 Task: Create a rule when a start date in next week is set on card.
Action: Mouse moved to (413, 373)
Screenshot: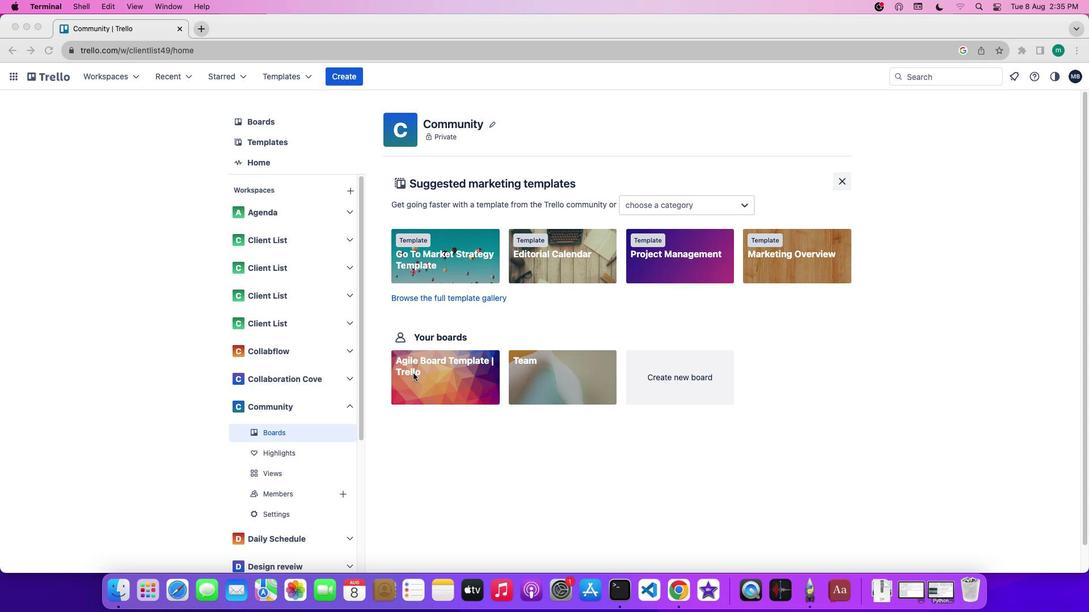 
Action: Mouse pressed left at (413, 373)
Screenshot: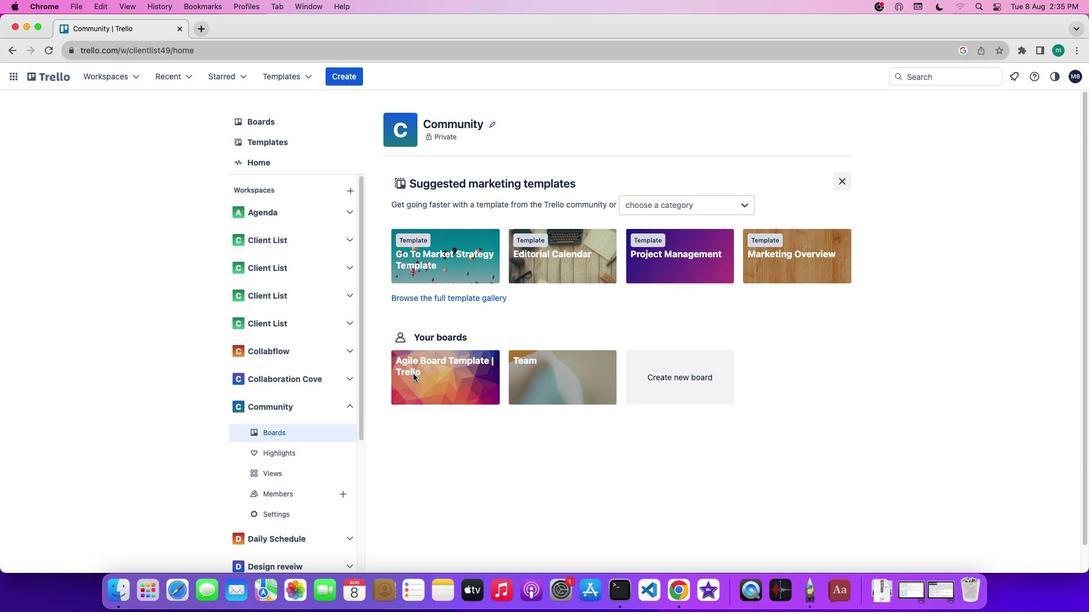 
Action: Mouse moved to (413, 373)
Screenshot: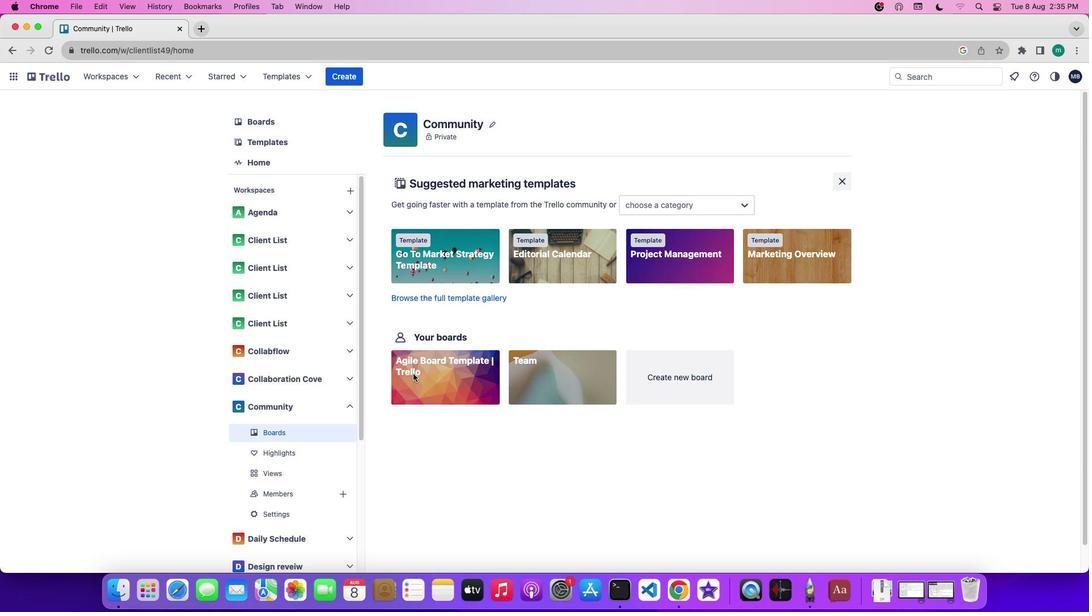 
Action: Mouse pressed left at (413, 373)
Screenshot: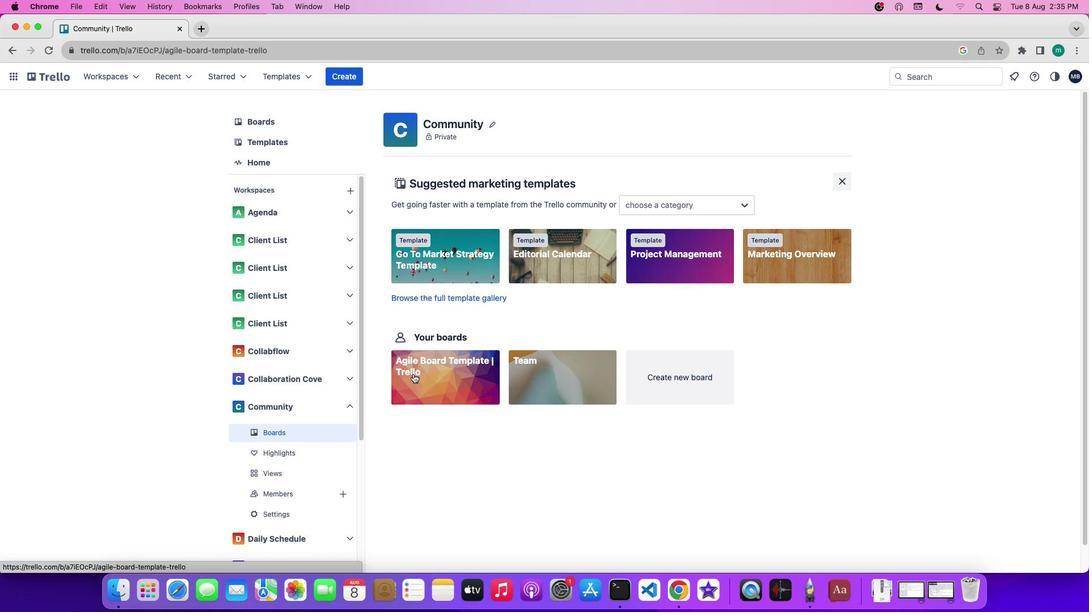 
Action: Mouse moved to (987, 253)
Screenshot: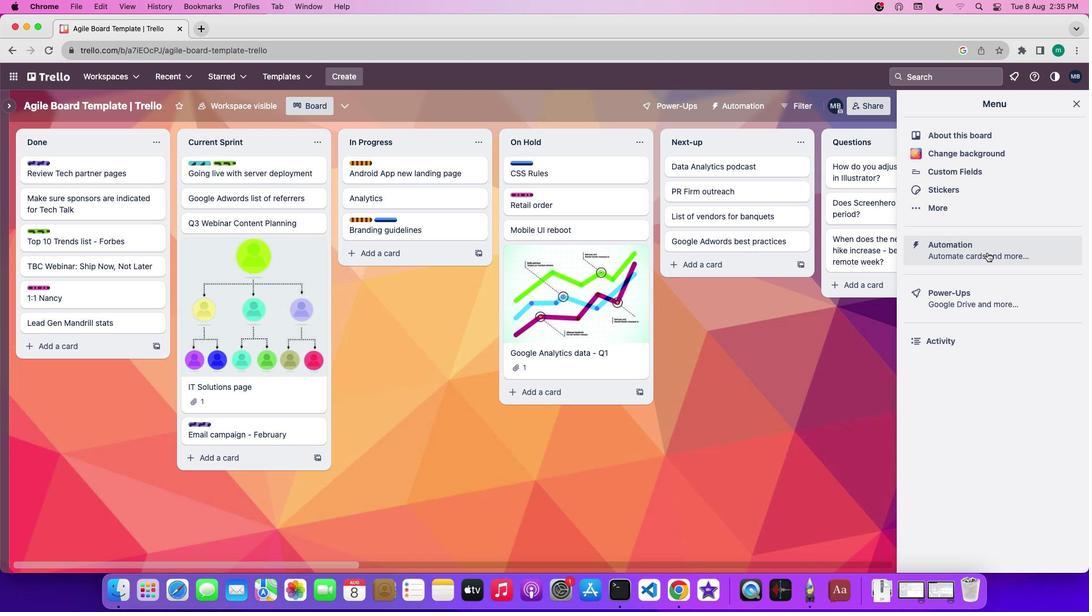 
Action: Mouse pressed left at (987, 253)
Screenshot: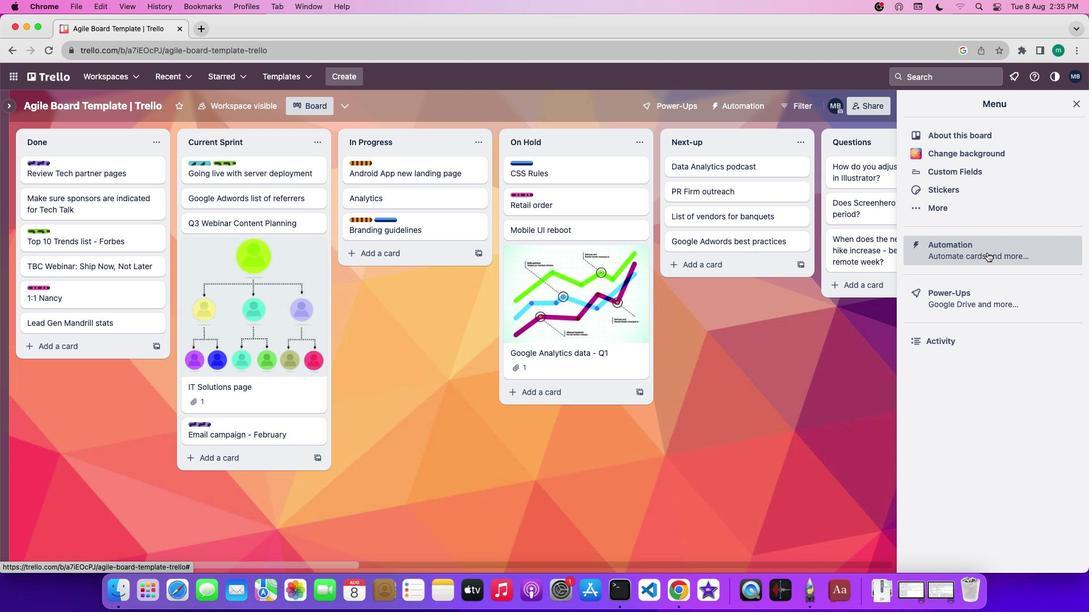 
Action: Mouse moved to (81, 196)
Screenshot: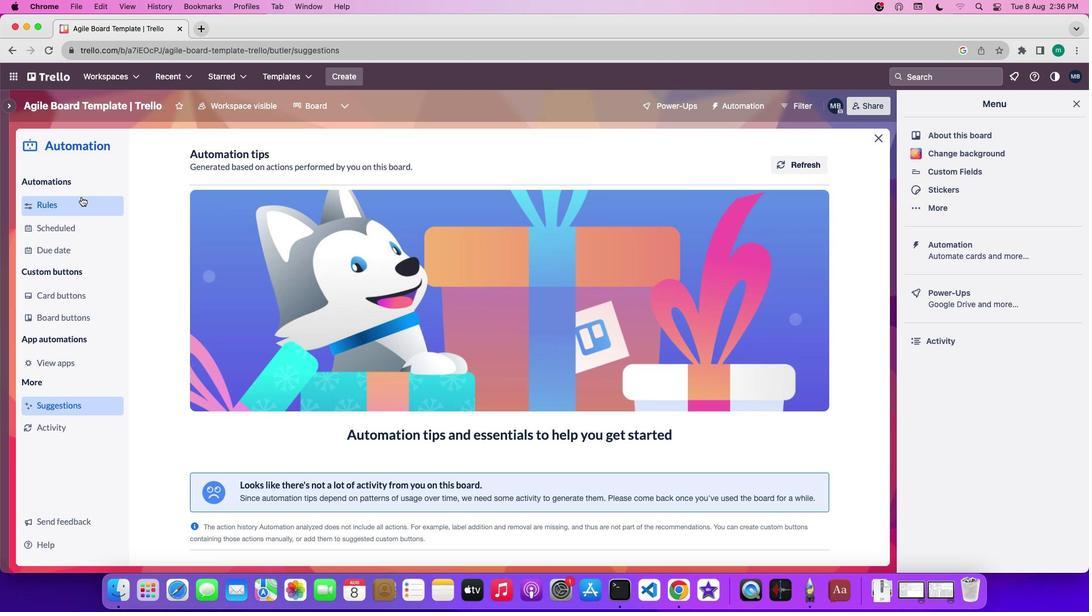 
Action: Mouse pressed left at (81, 196)
Screenshot: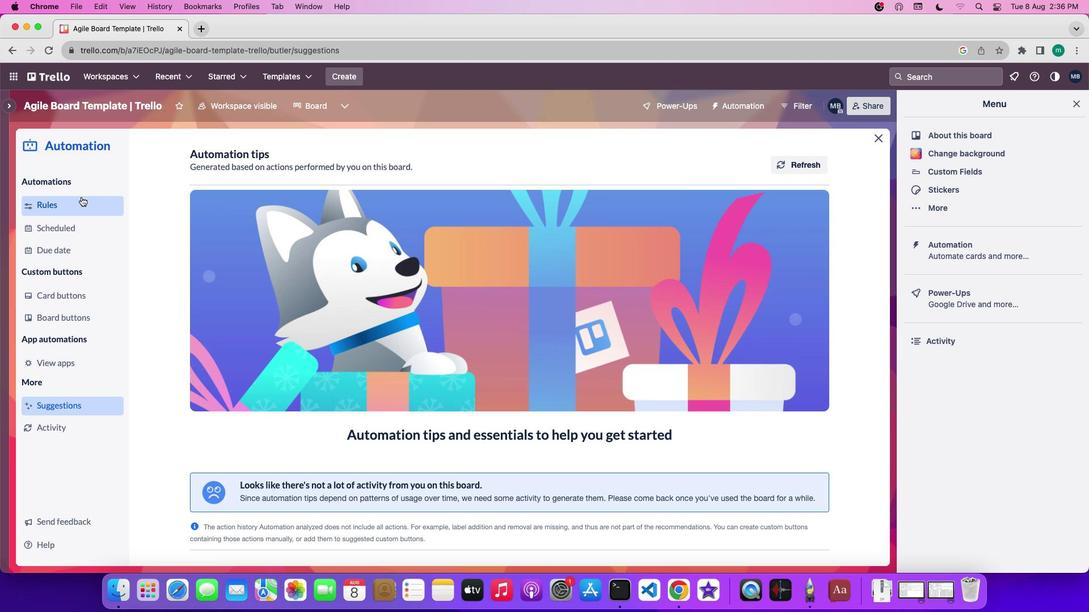 
Action: Mouse moved to (739, 153)
Screenshot: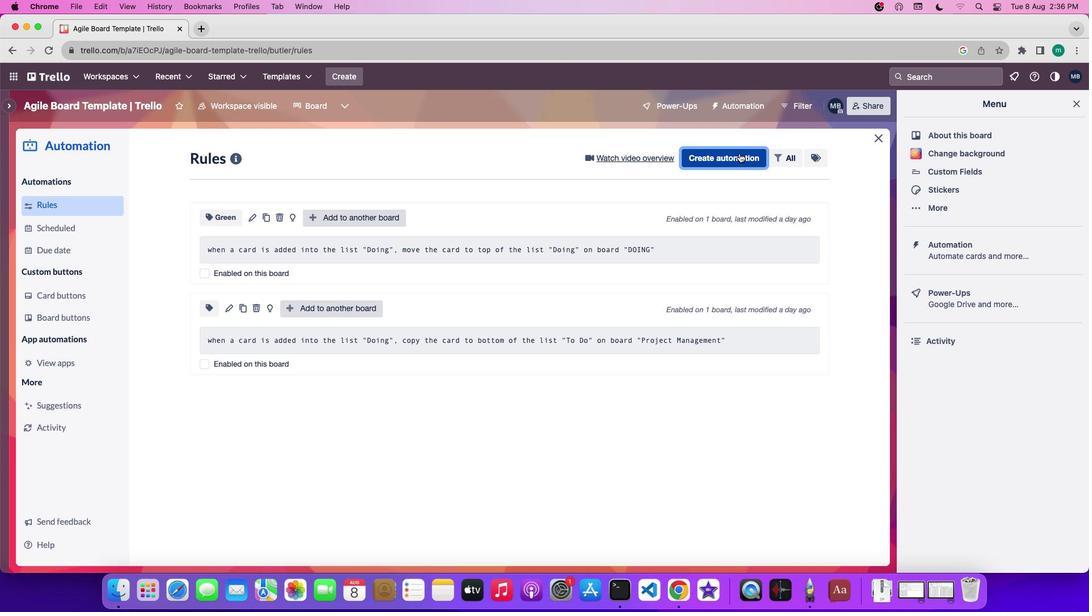 
Action: Mouse pressed left at (739, 153)
Screenshot: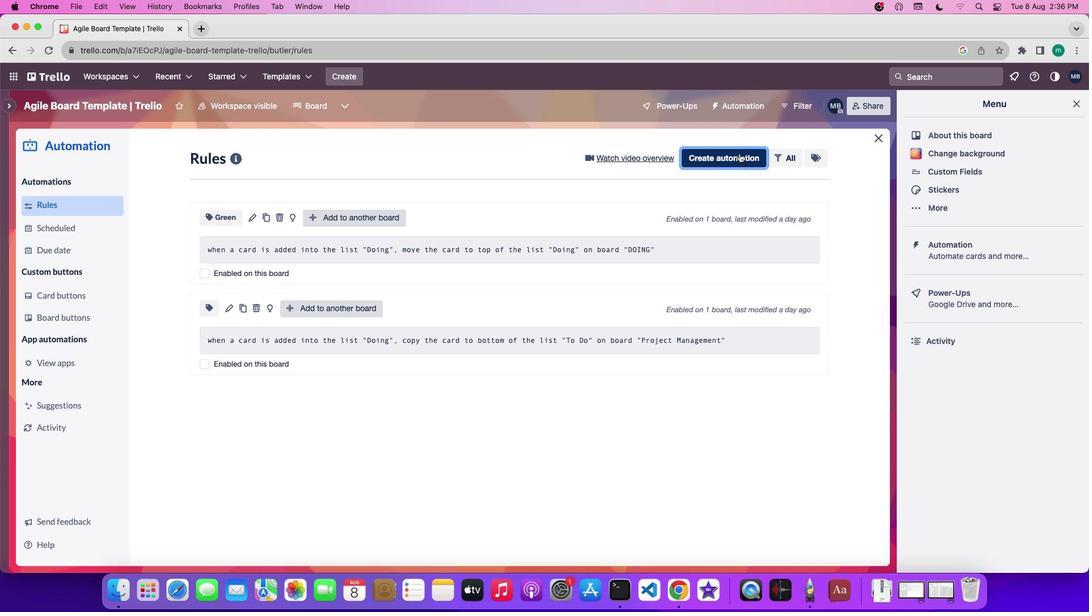 
Action: Mouse moved to (557, 336)
Screenshot: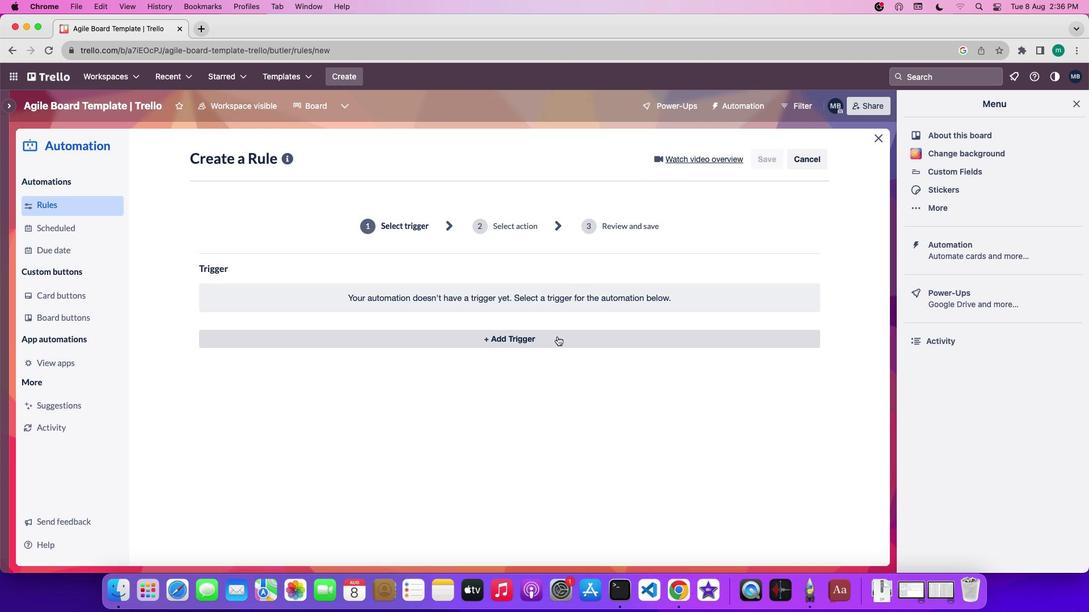 
Action: Mouse pressed left at (557, 336)
Screenshot: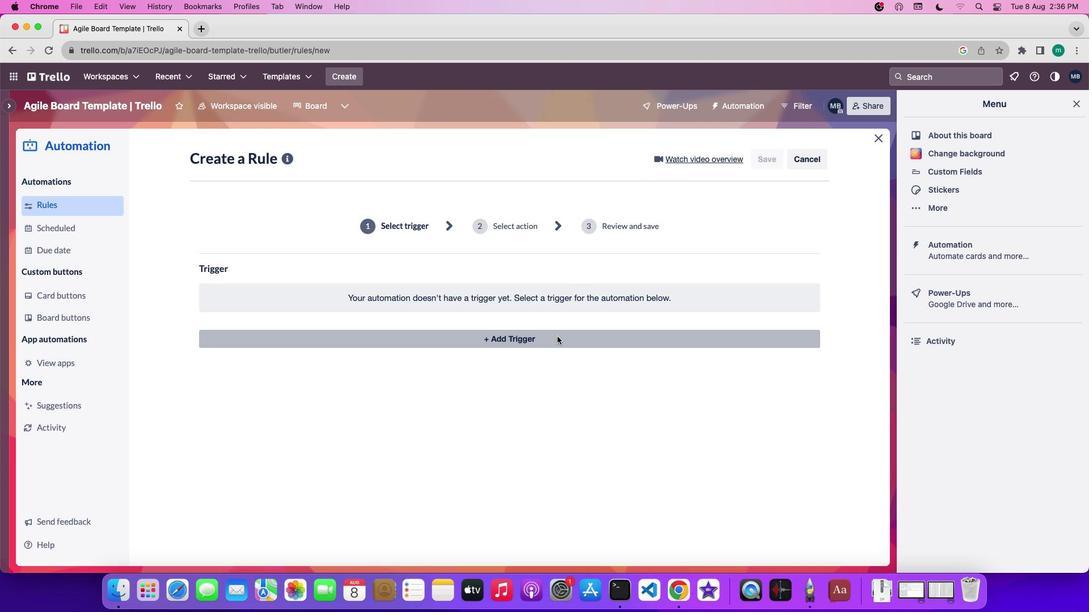 
Action: Mouse moved to (313, 384)
Screenshot: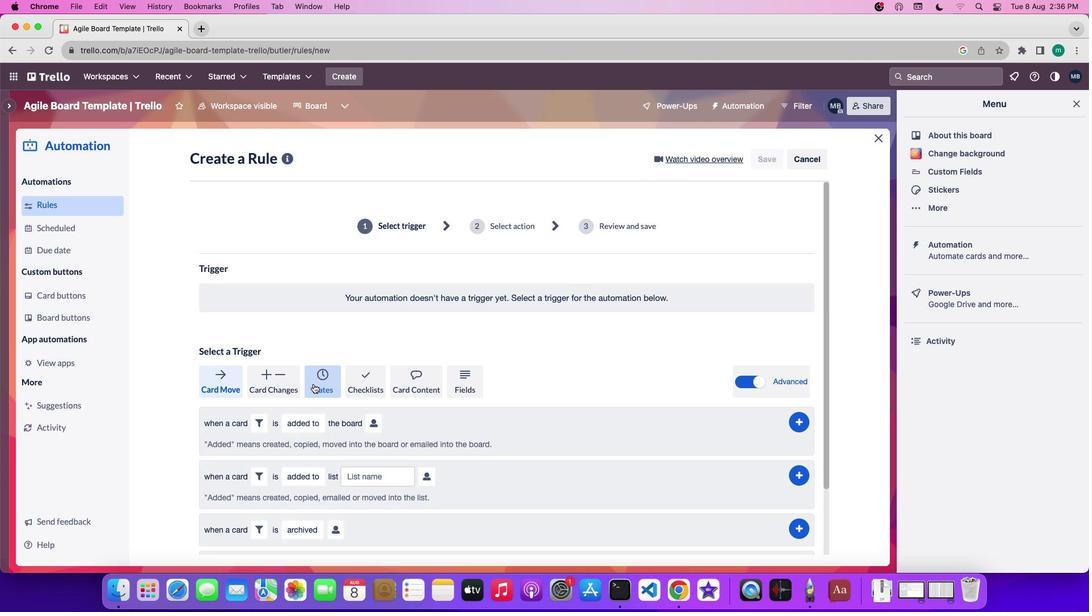 
Action: Mouse pressed left at (313, 384)
Screenshot: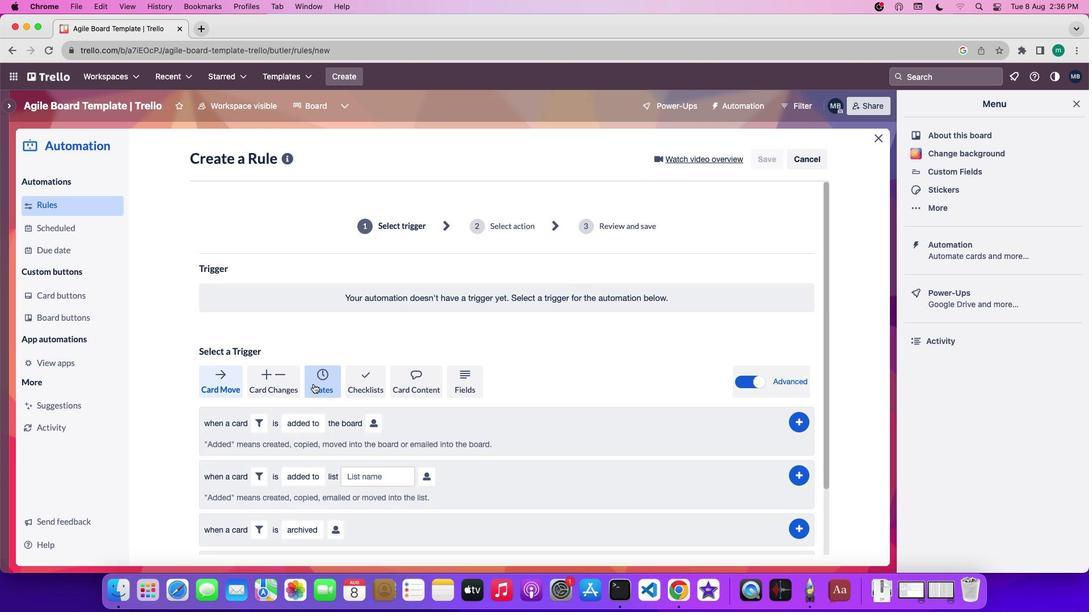 
Action: Mouse moved to (318, 389)
Screenshot: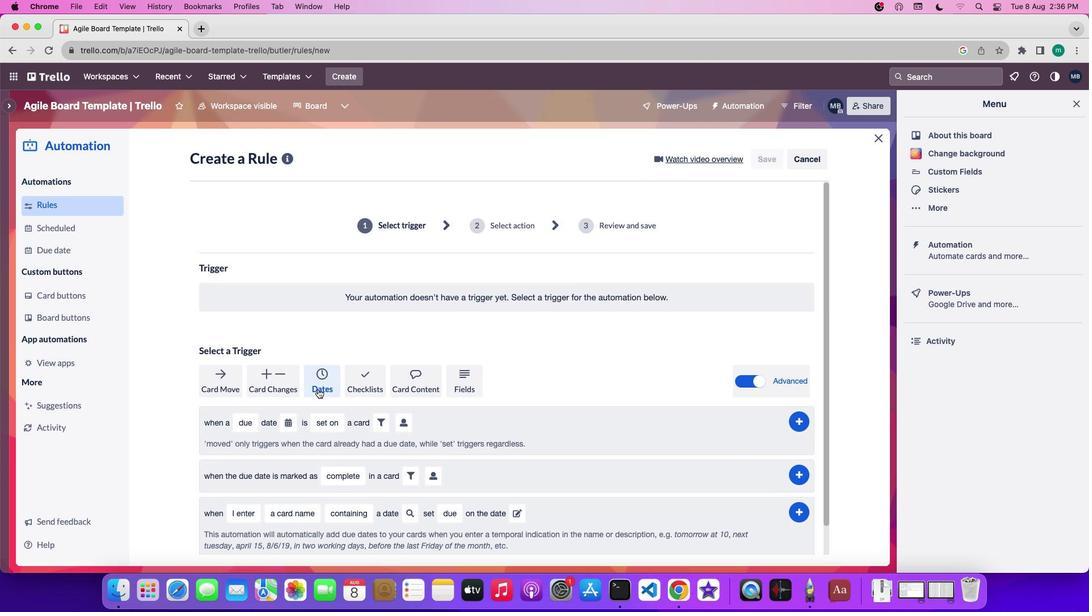 
Action: Mouse scrolled (318, 389) with delta (0, 0)
Screenshot: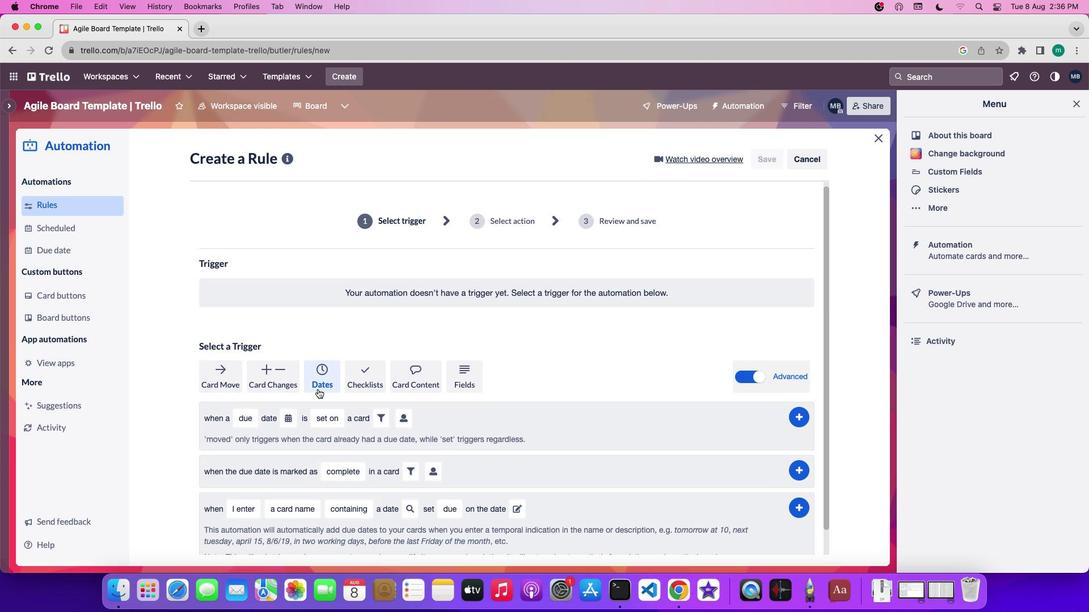 
Action: Mouse scrolled (318, 389) with delta (0, 0)
Screenshot: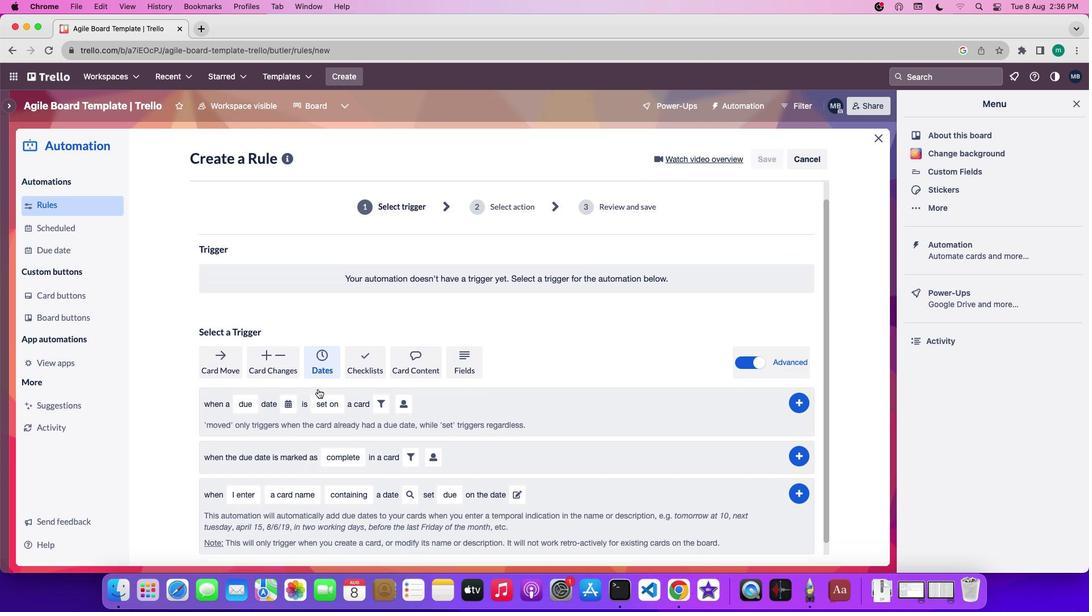 
Action: Mouse scrolled (318, 389) with delta (0, 0)
Screenshot: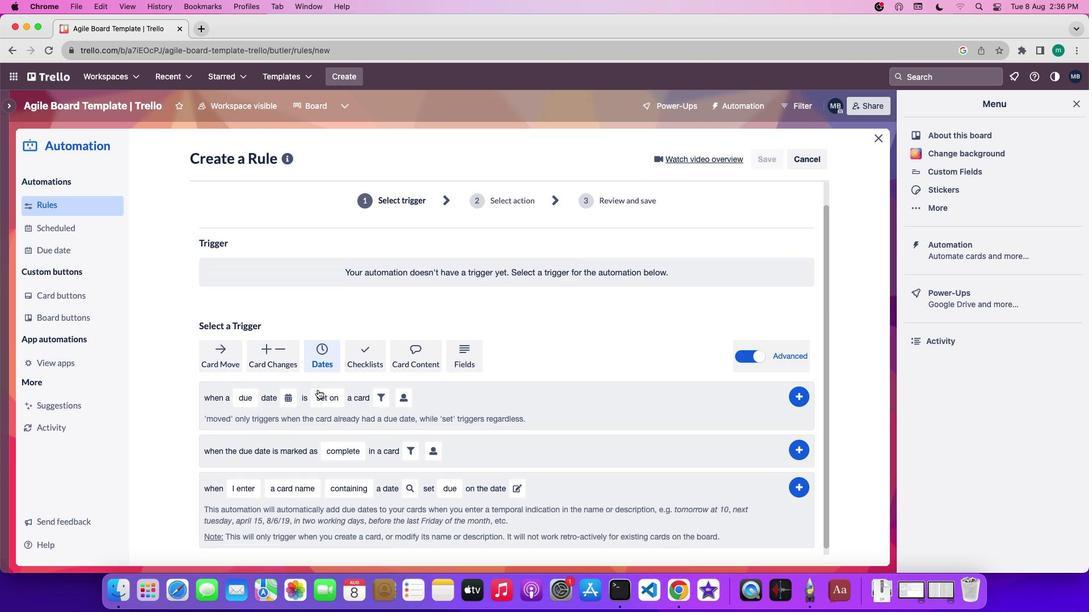 
Action: Mouse scrolled (318, 389) with delta (0, -1)
Screenshot: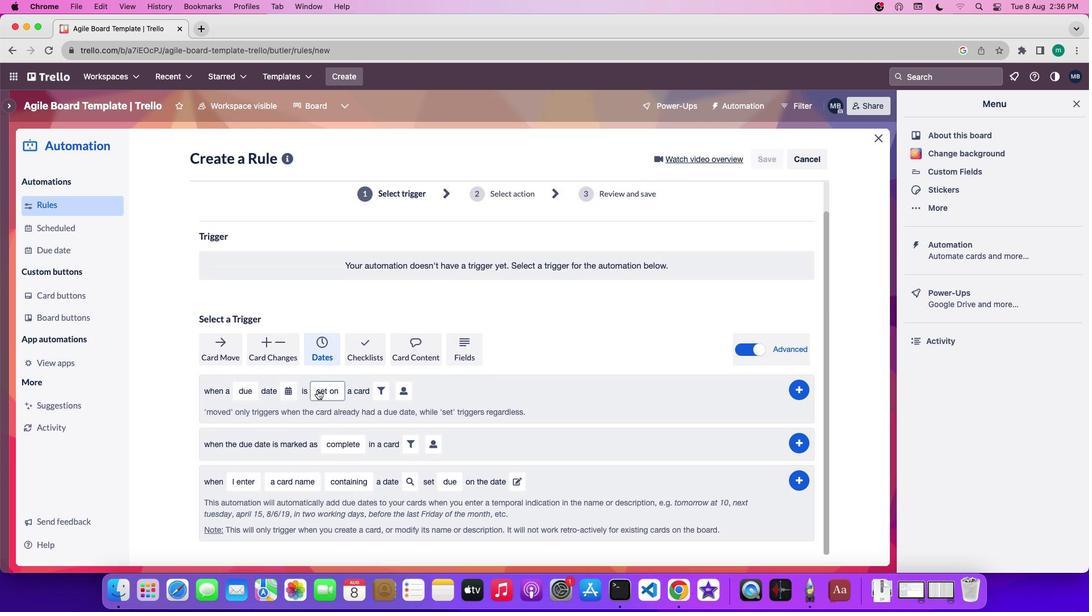 
Action: Mouse moved to (237, 393)
Screenshot: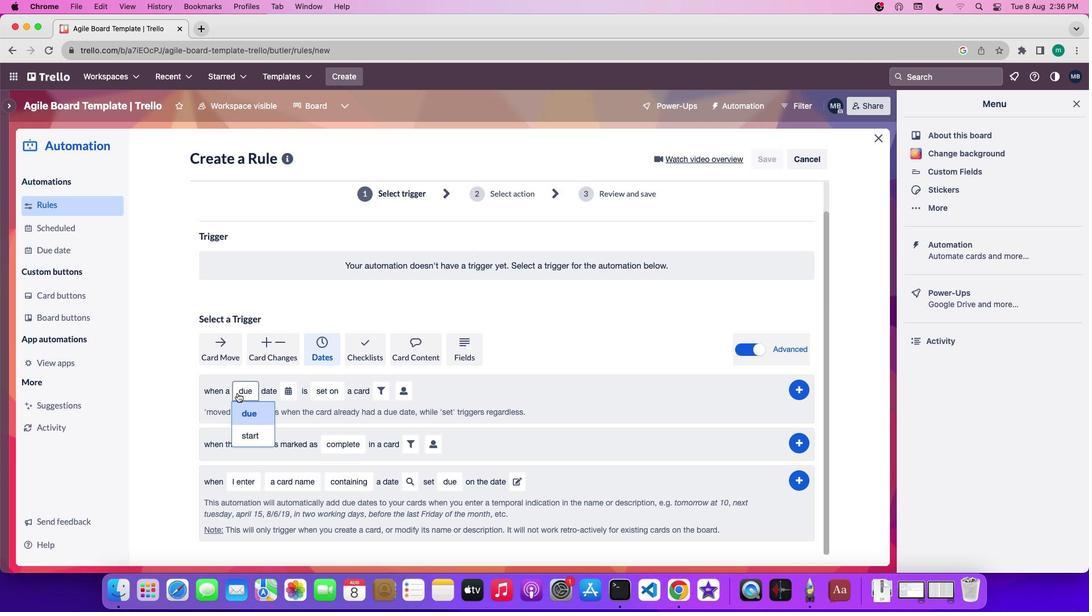 
Action: Mouse pressed left at (237, 393)
Screenshot: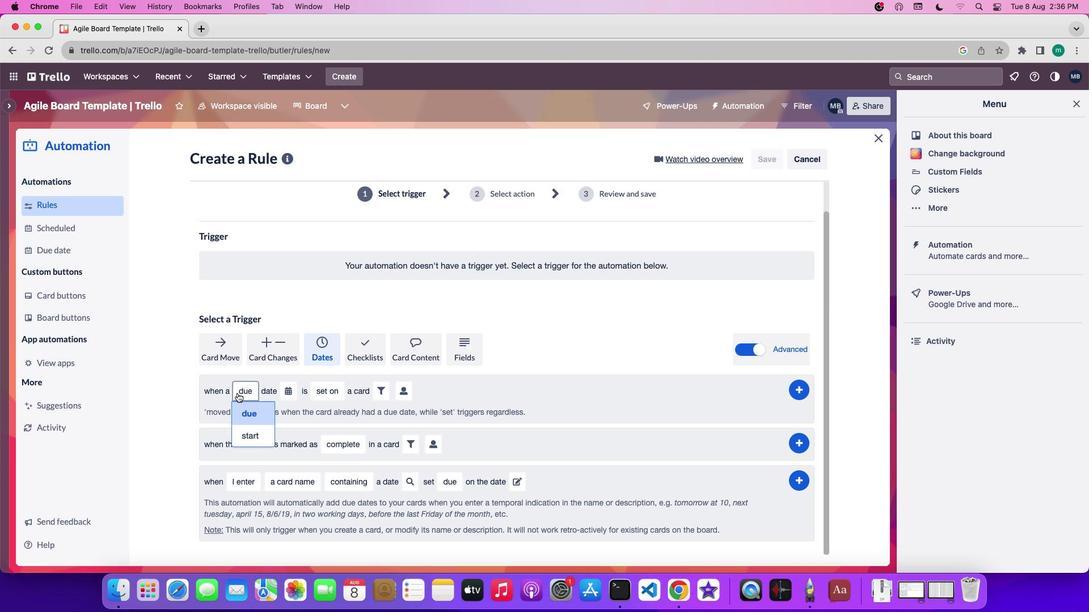 
Action: Mouse moved to (250, 433)
Screenshot: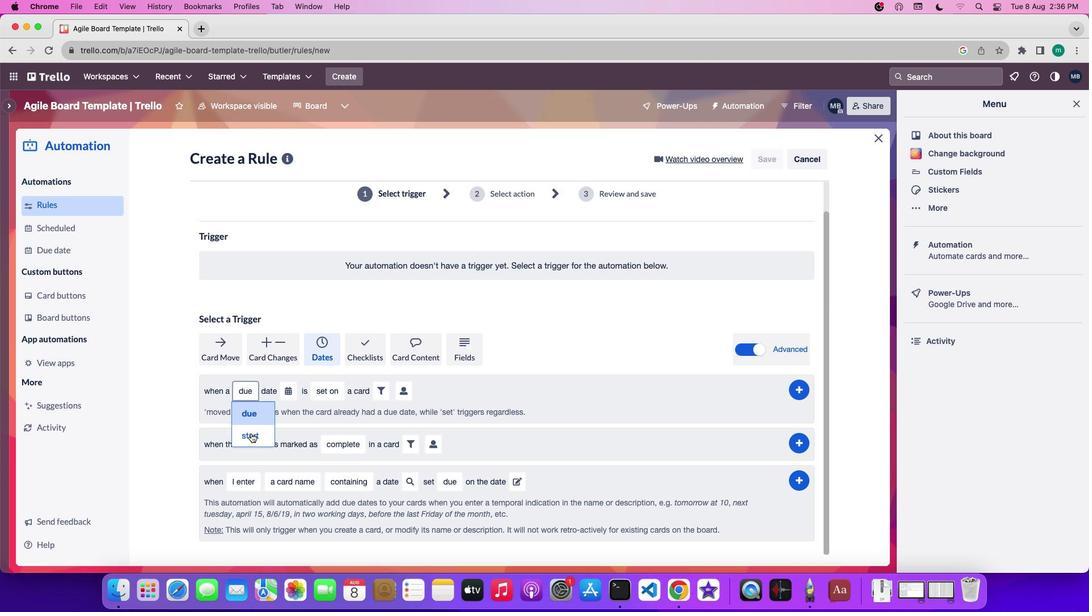 
Action: Mouse pressed left at (250, 433)
Screenshot: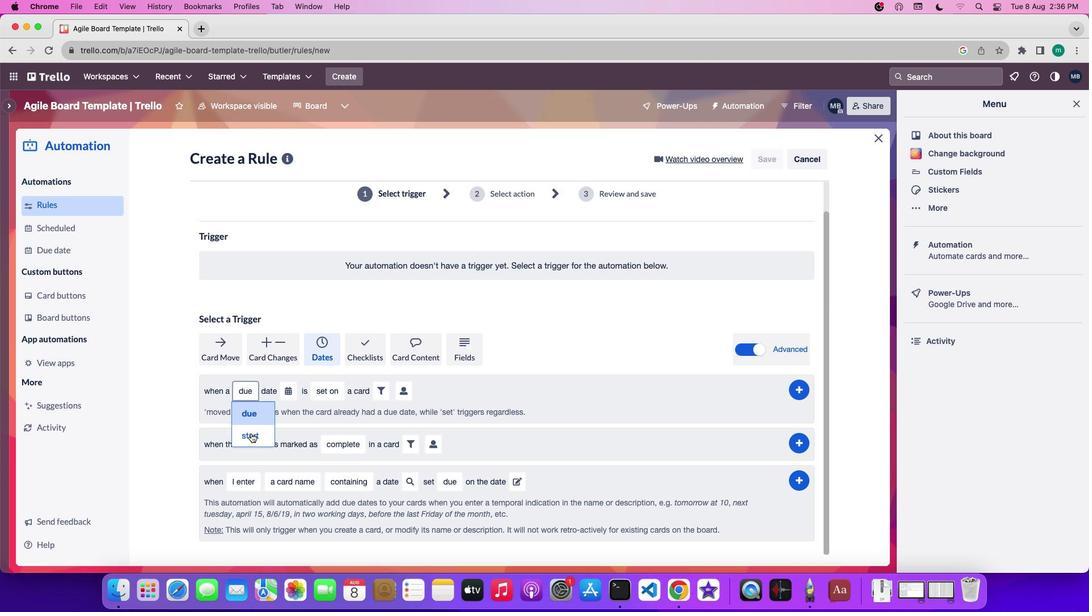 
Action: Mouse moved to (288, 394)
Screenshot: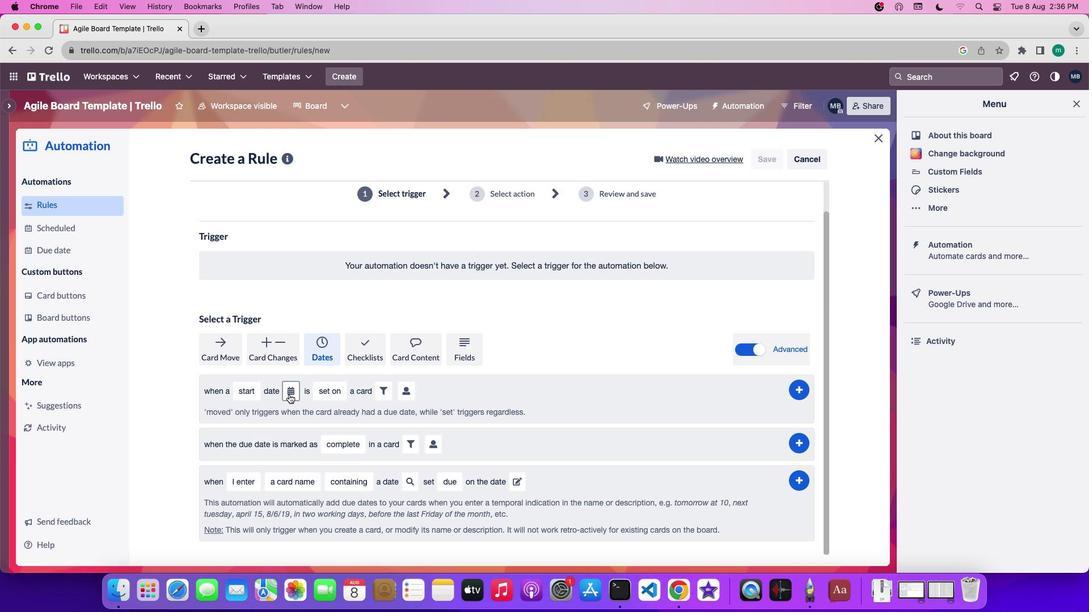 
Action: Mouse pressed left at (288, 394)
Screenshot: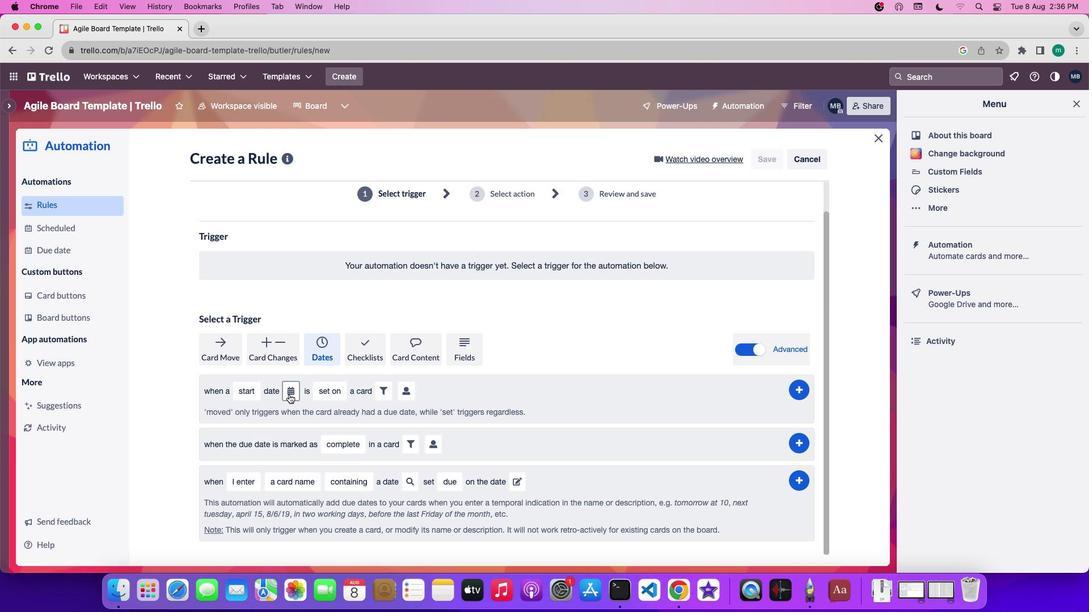 
Action: Mouse moved to (308, 449)
Screenshot: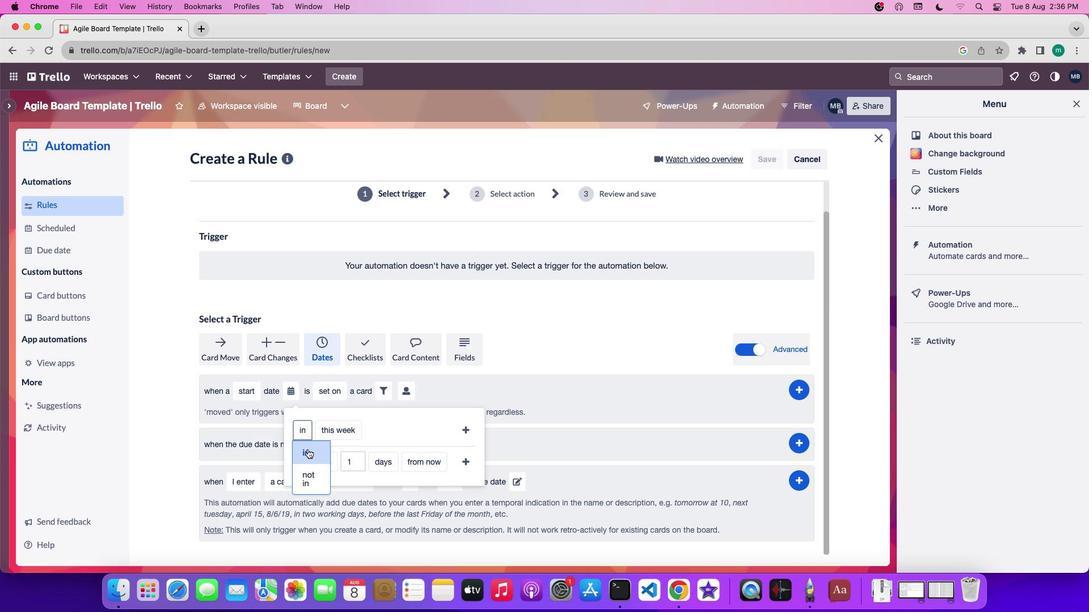 
Action: Mouse pressed left at (308, 449)
Screenshot: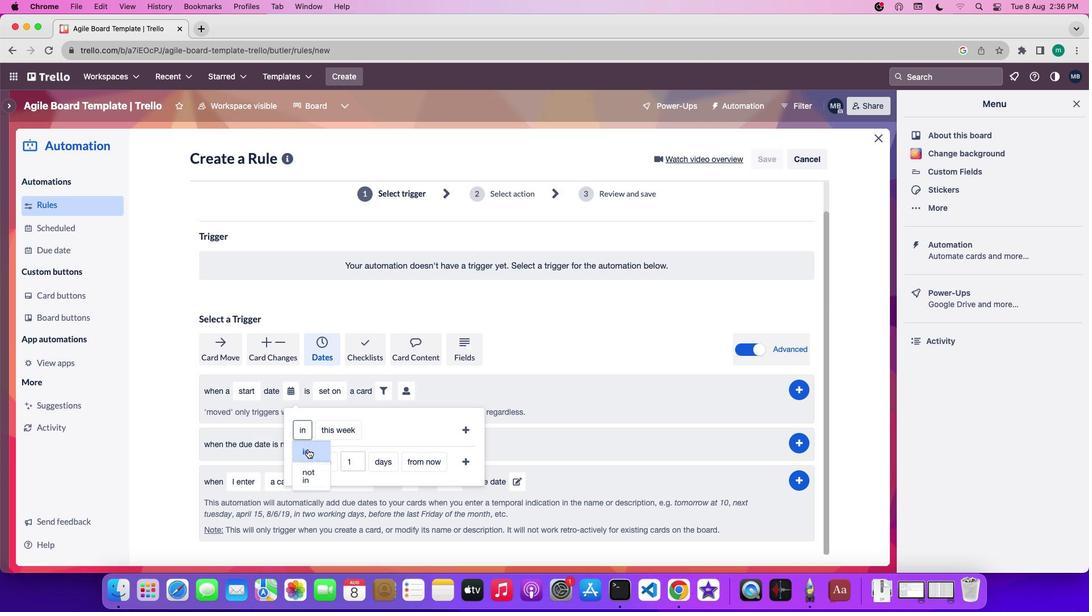 
Action: Mouse moved to (331, 432)
Screenshot: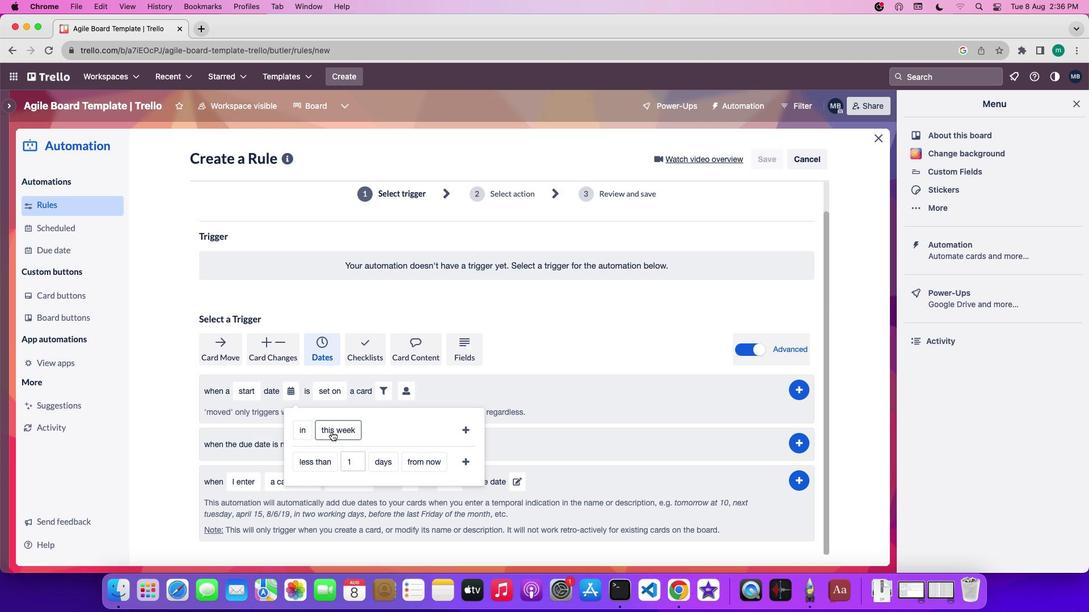 
Action: Mouse pressed left at (331, 432)
Screenshot: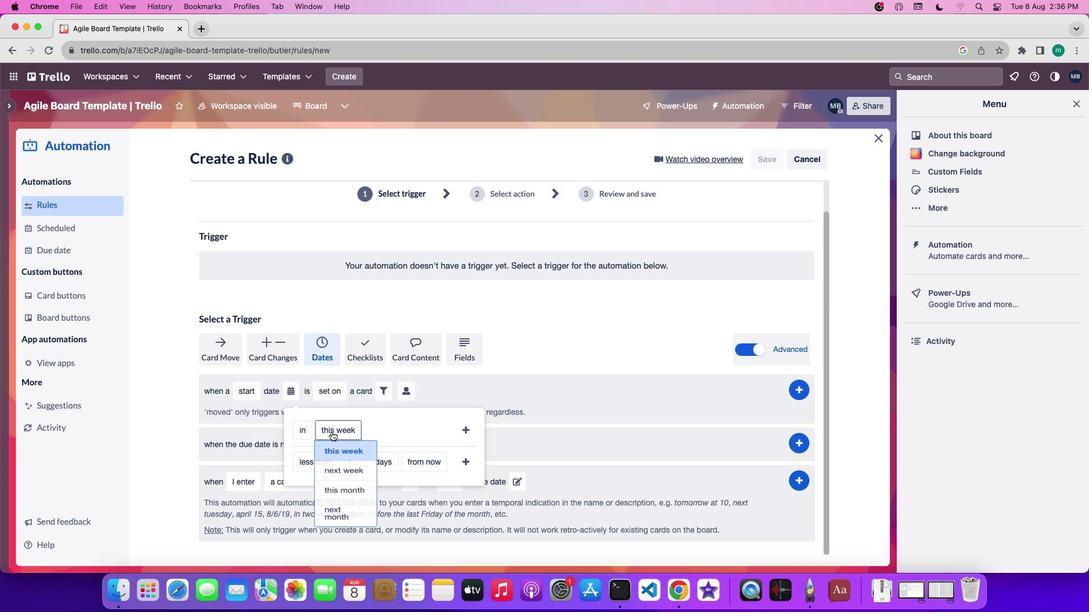 
Action: Mouse moved to (338, 476)
Screenshot: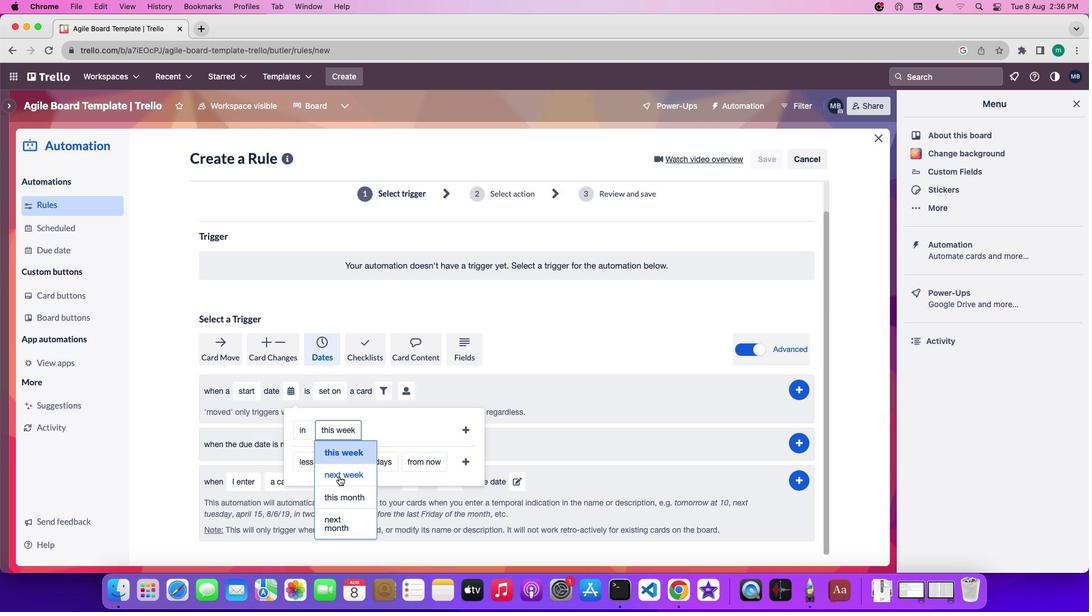 
Action: Mouse pressed left at (338, 476)
Screenshot: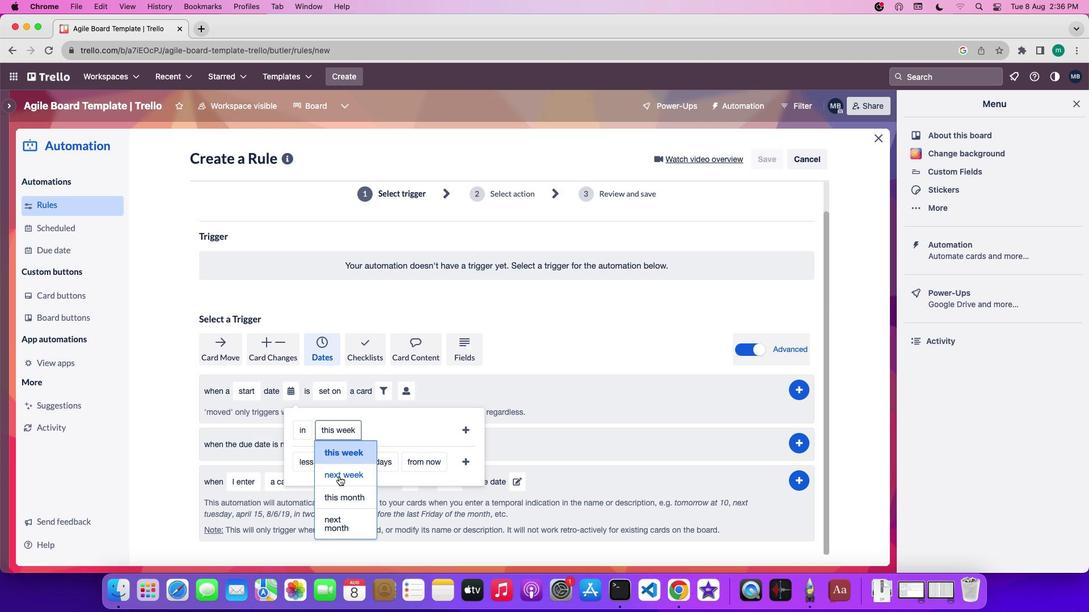 
Action: Mouse moved to (464, 430)
Screenshot: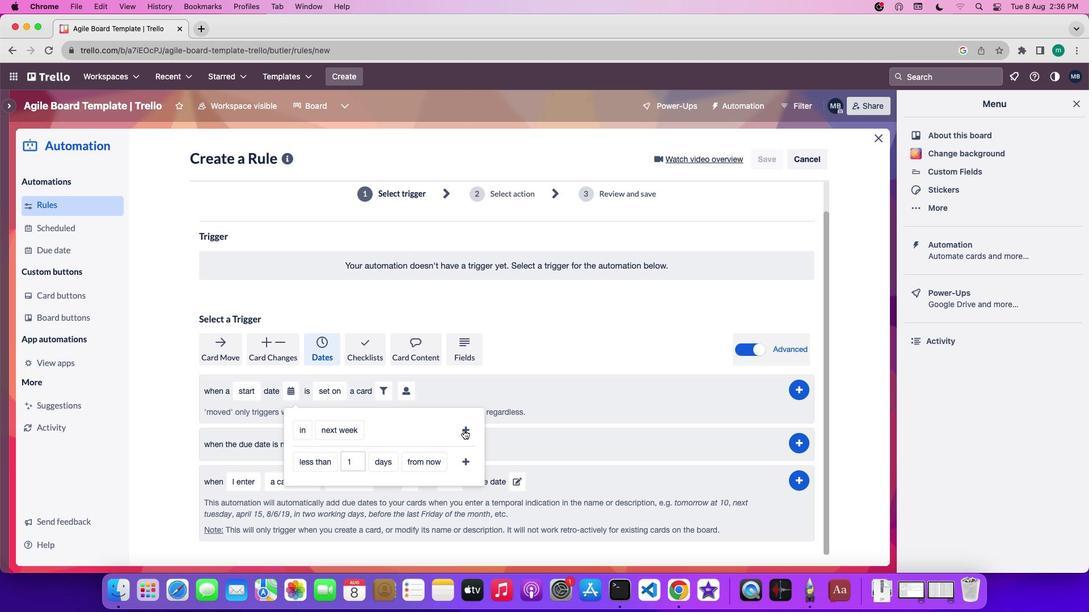 
Action: Mouse pressed left at (464, 430)
Screenshot: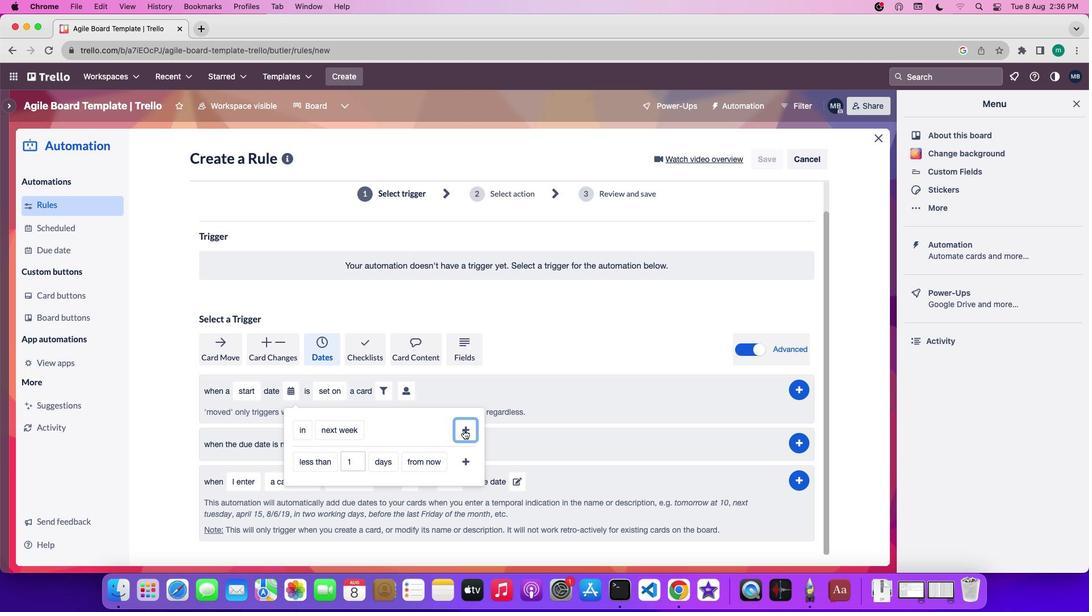 
Action: Mouse moved to (798, 385)
Screenshot: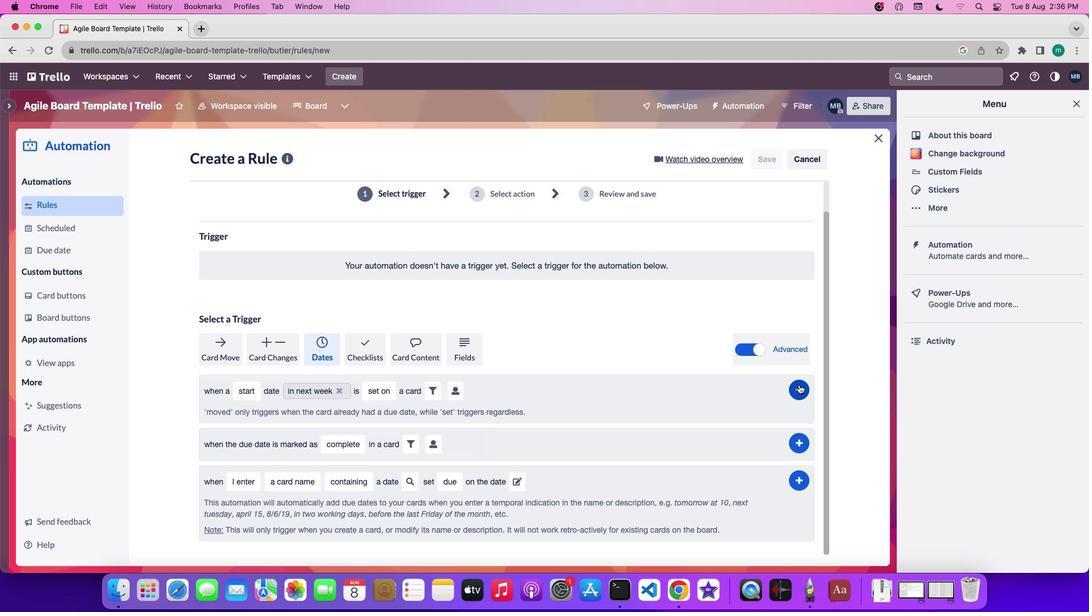 
Action: Mouse pressed left at (798, 385)
Screenshot: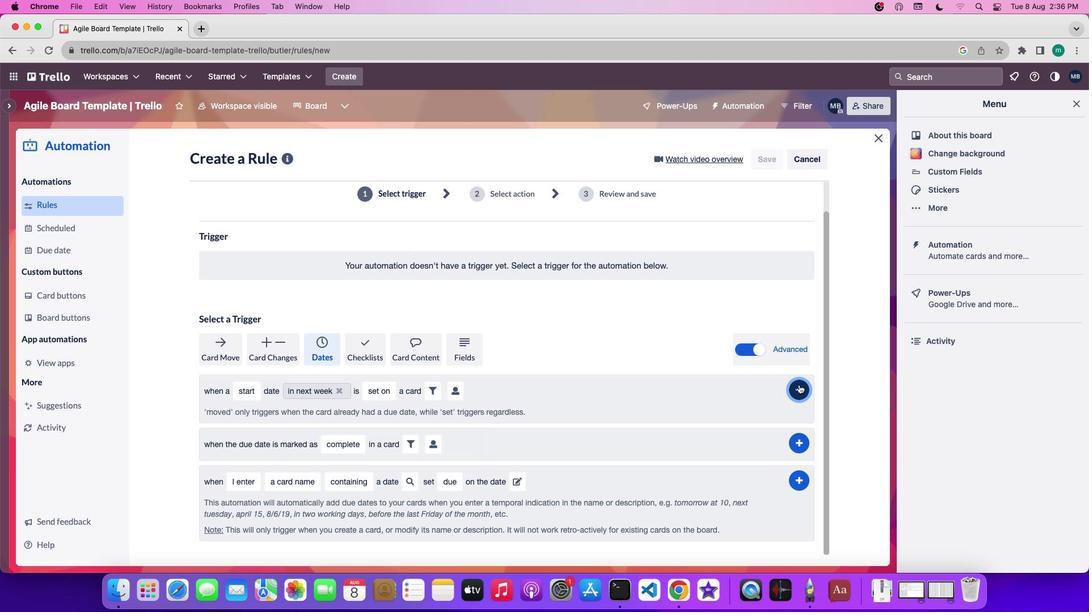 
